 Task: Check the number of homes sold in the last 5 years.
Action: Mouse moved to (752, 147)
Screenshot: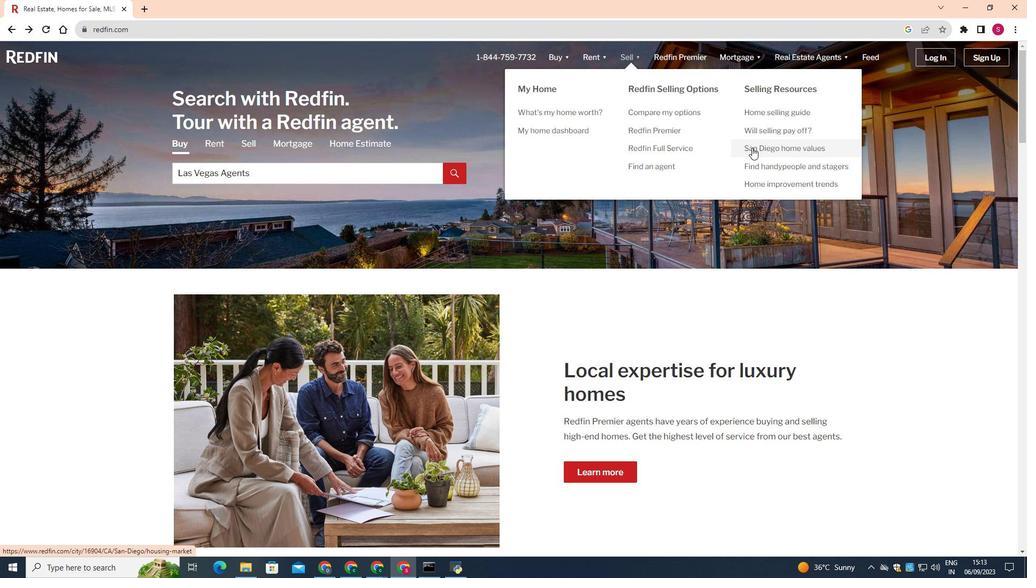 
Action: Mouse pressed left at (752, 147)
Screenshot: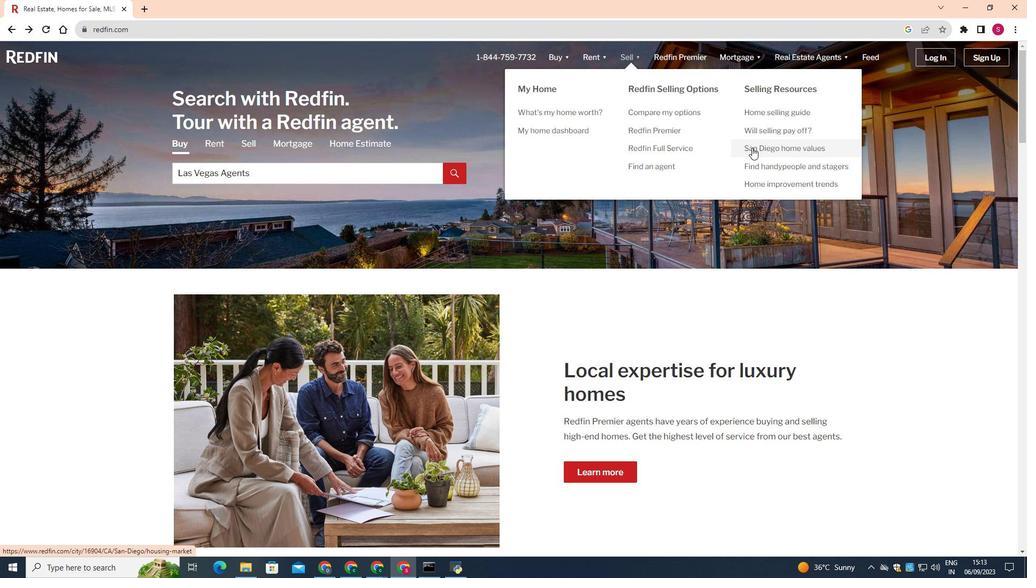 
Action: Mouse moved to (517, 327)
Screenshot: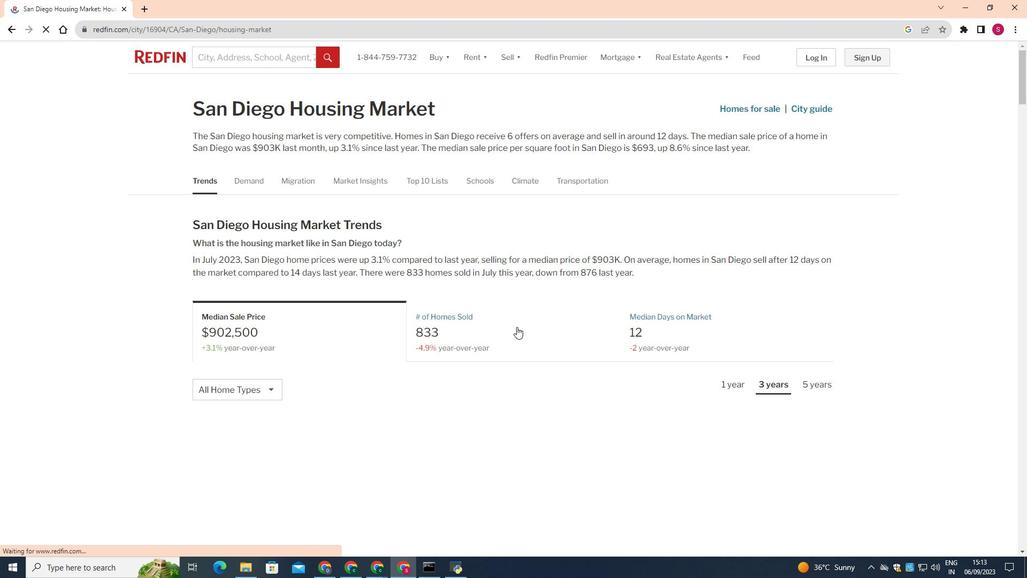 
Action: Mouse pressed left at (517, 327)
Screenshot: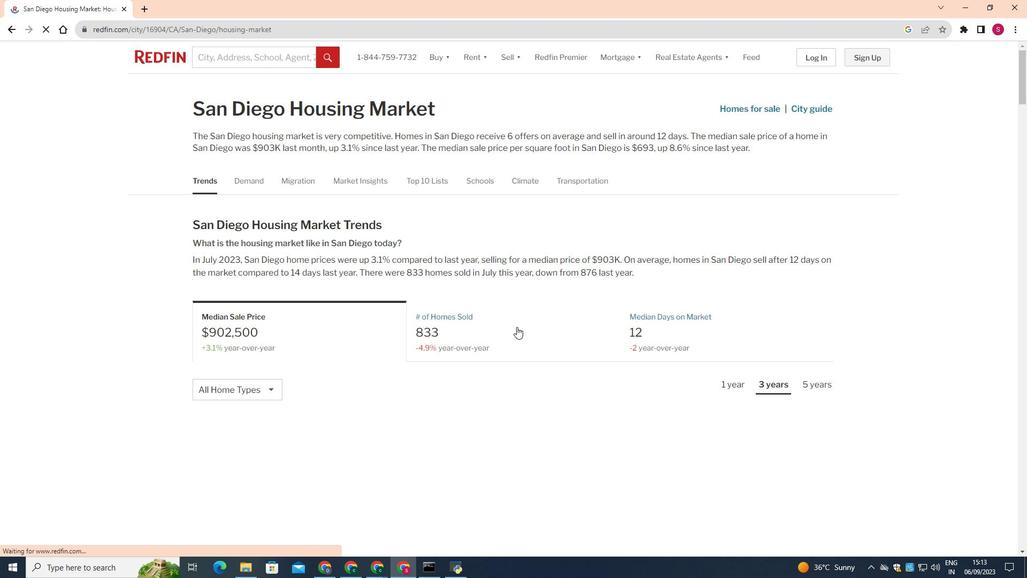 
Action: Mouse moved to (493, 330)
Screenshot: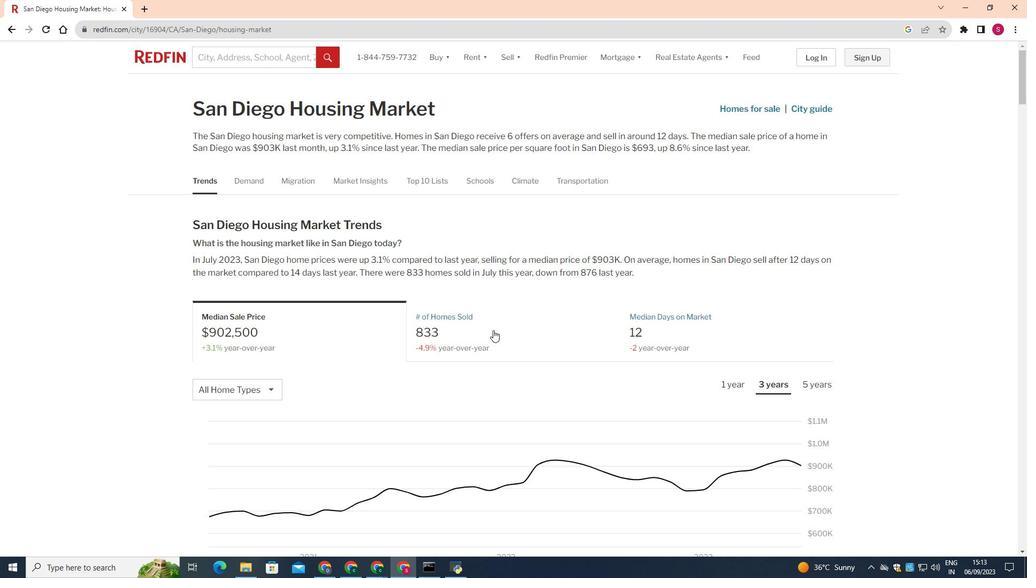 
Action: Mouse pressed left at (493, 330)
Screenshot: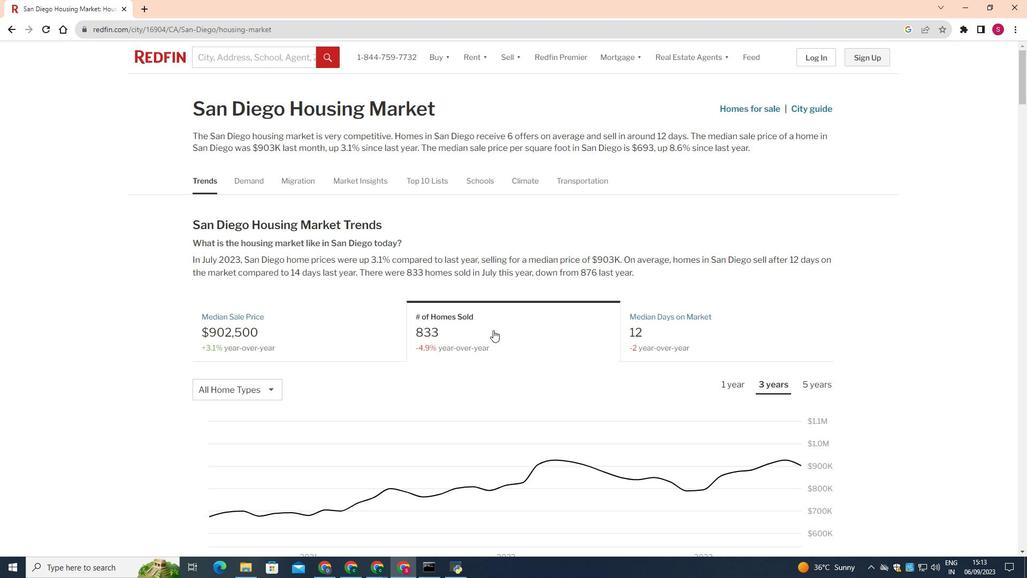 
Action: Mouse moved to (256, 393)
Screenshot: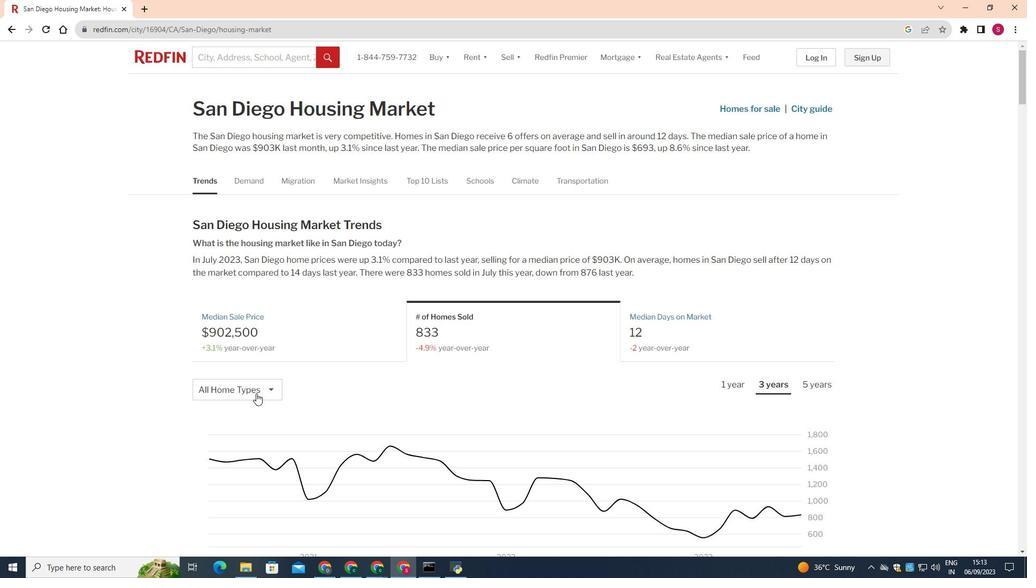 
Action: Mouse pressed left at (256, 393)
Screenshot: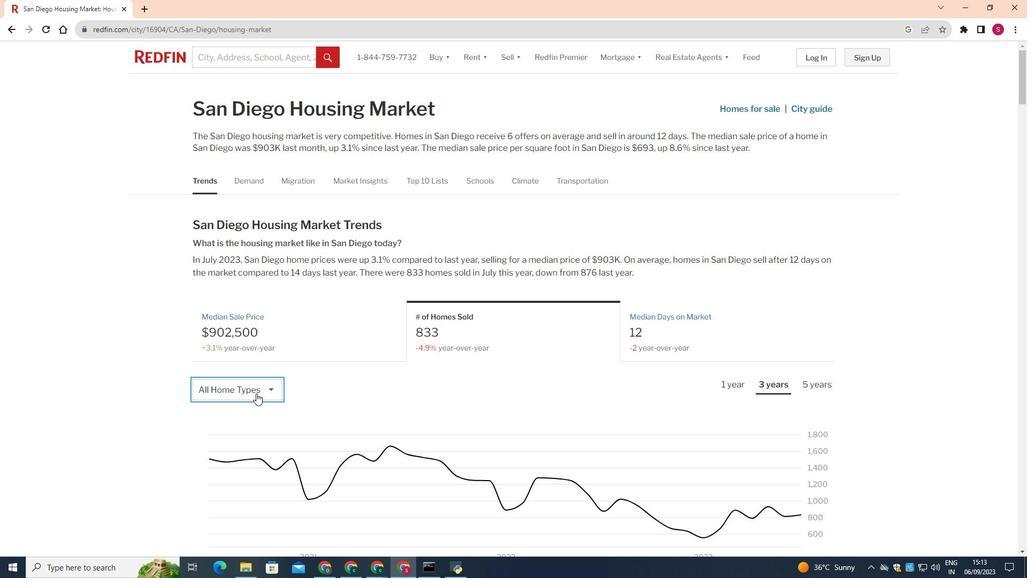 
Action: Mouse moved to (252, 410)
Screenshot: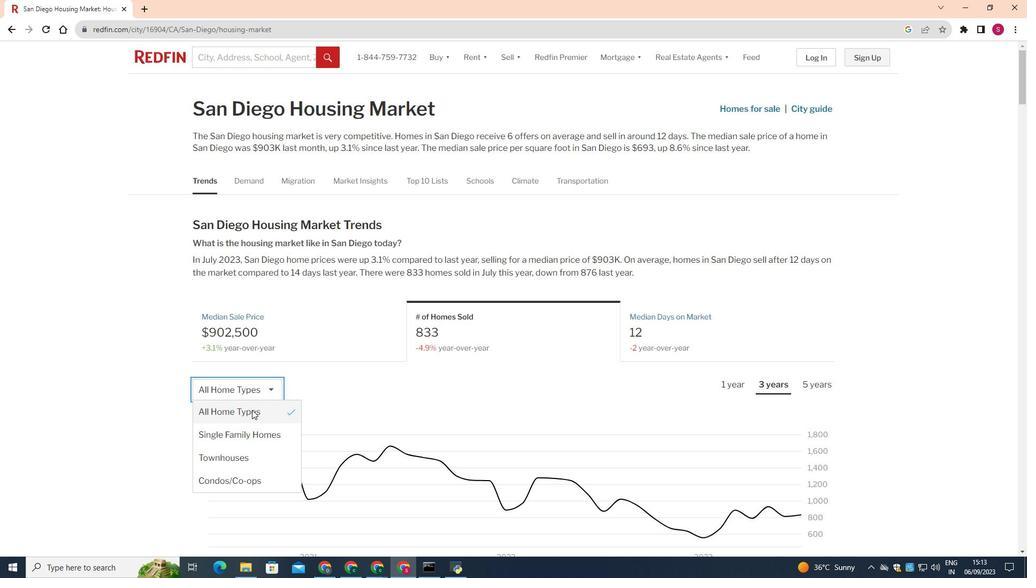 
Action: Mouse pressed left at (252, 410)
Screenshot: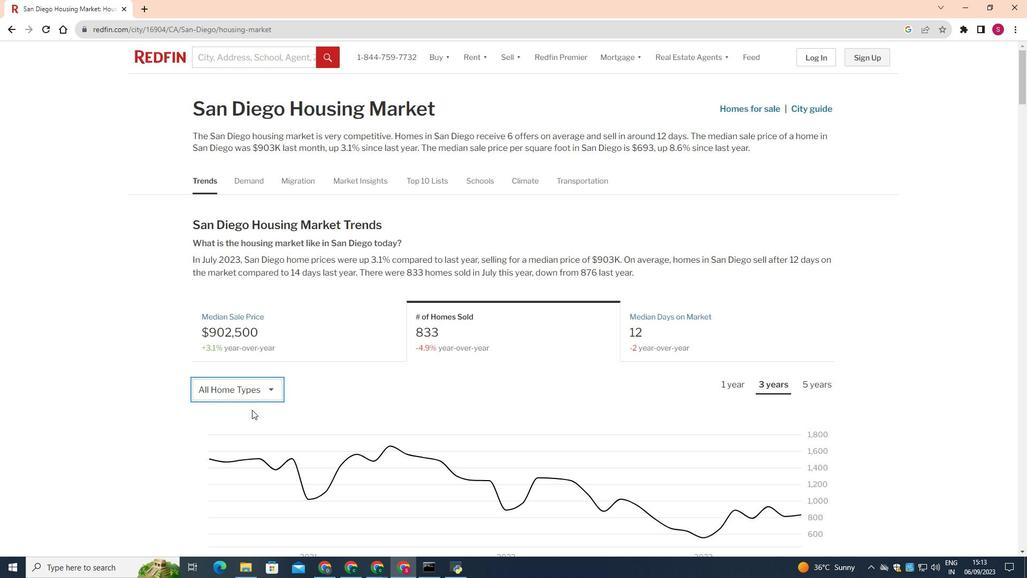 
Action: Mouse moved to (822, 388)
Screenshot: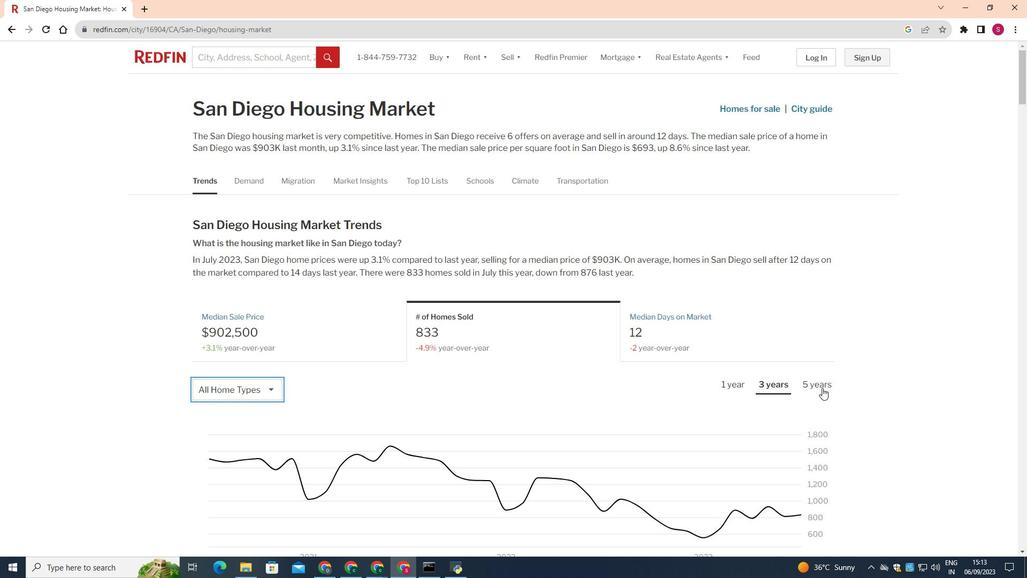 
Action: Mouse pressed left at (822, 388)
Screenshot: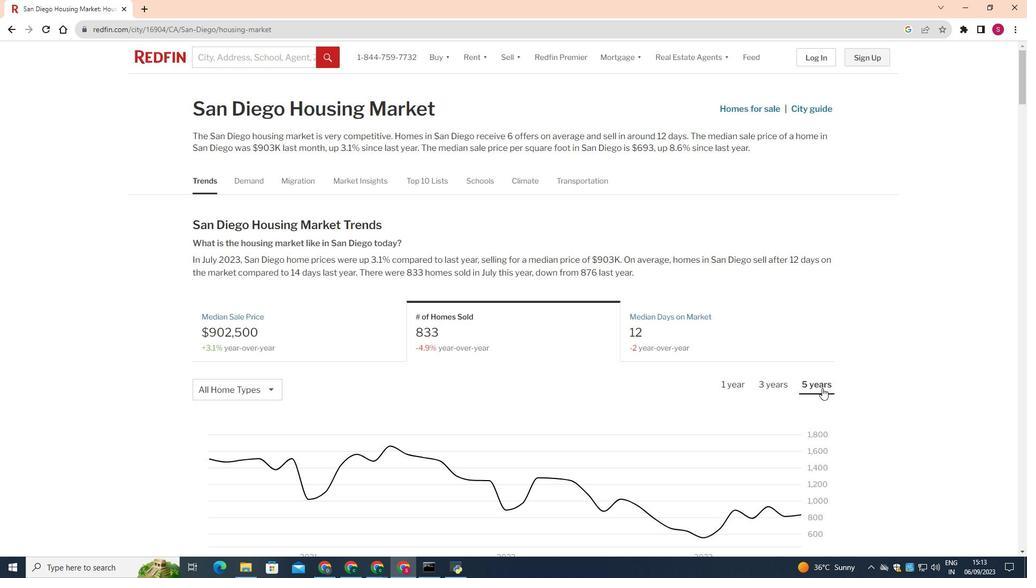 
Action: Mouse moved to (664, 399)
Screenshot: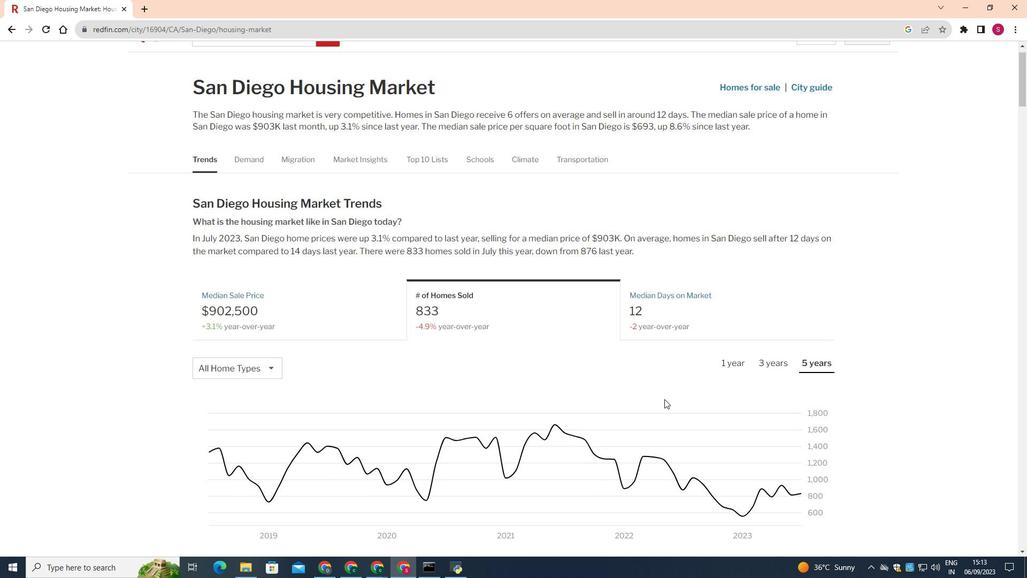 
Action: Mouse scrolled (664, 398) with delta (0, 0)
Screenshot: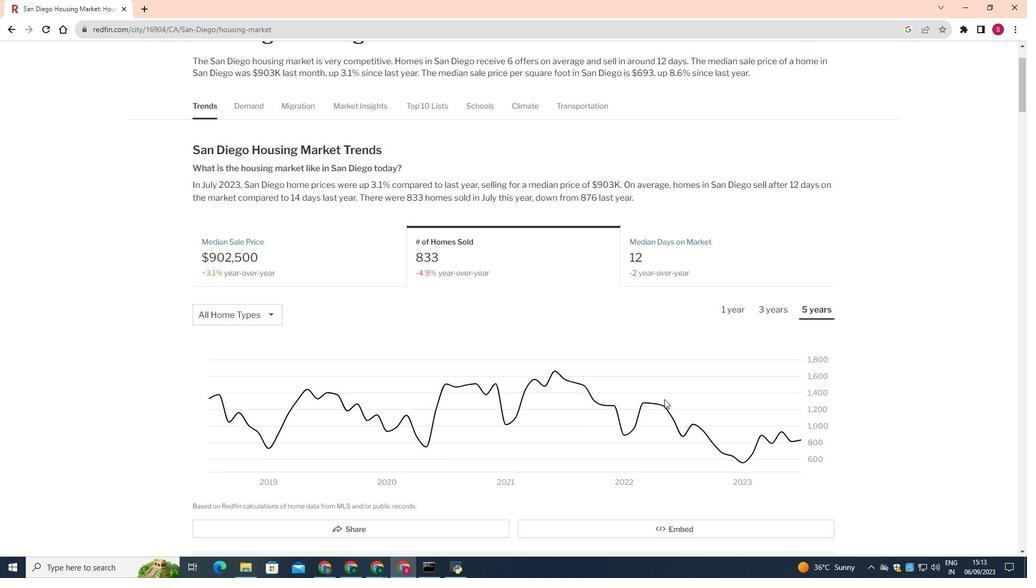 
Action: Mouse scrolled (664, 398) with delta (0, 0)
Screenshot: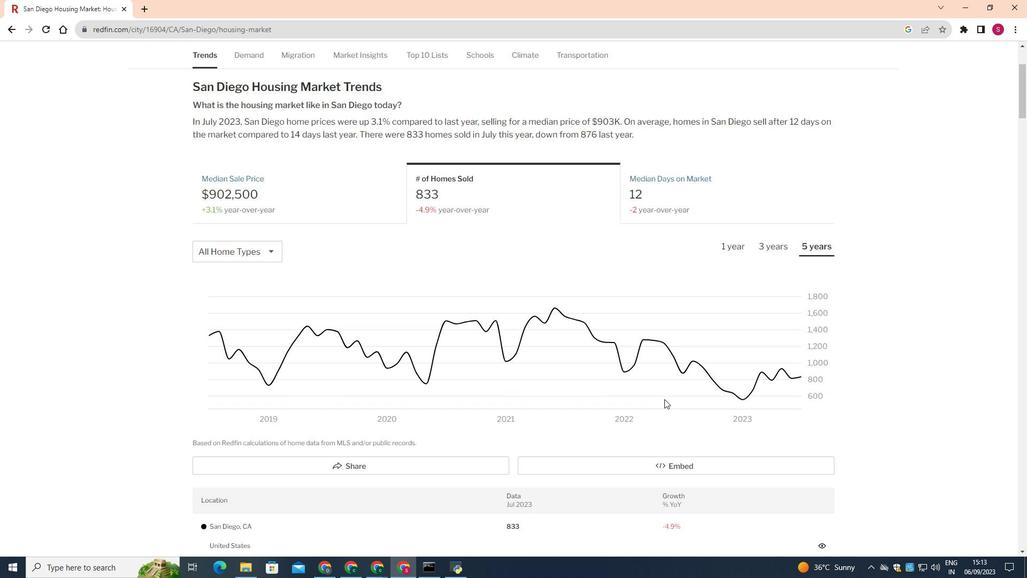 
Action: Mouse scrolled (664, 398) with delta (0, 0)
Screenshot: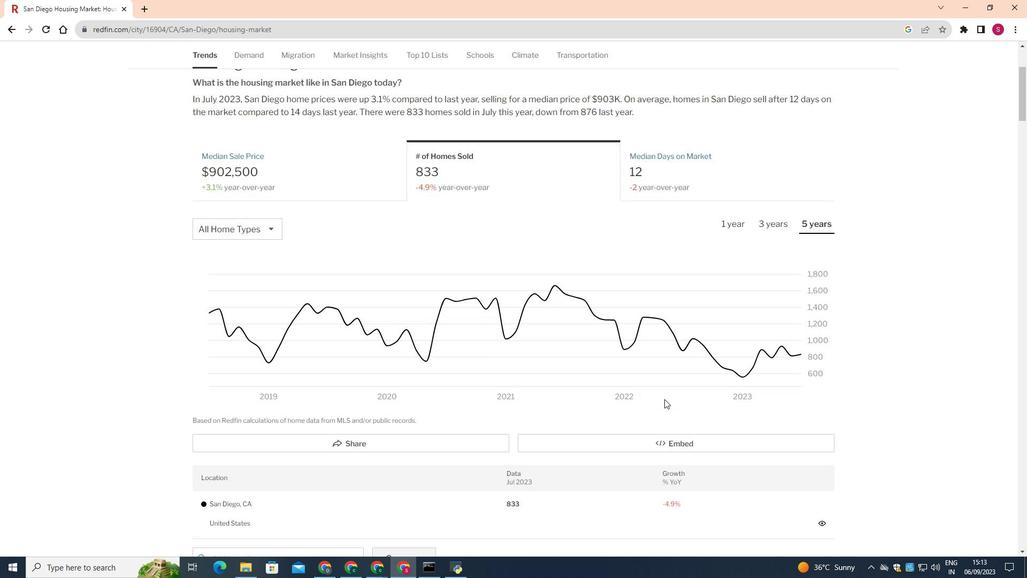 
